 Task: Manage the "Campaign detail" page variations in the site builder.
Action: Mouse moved to (1022, 75)
Screenshot: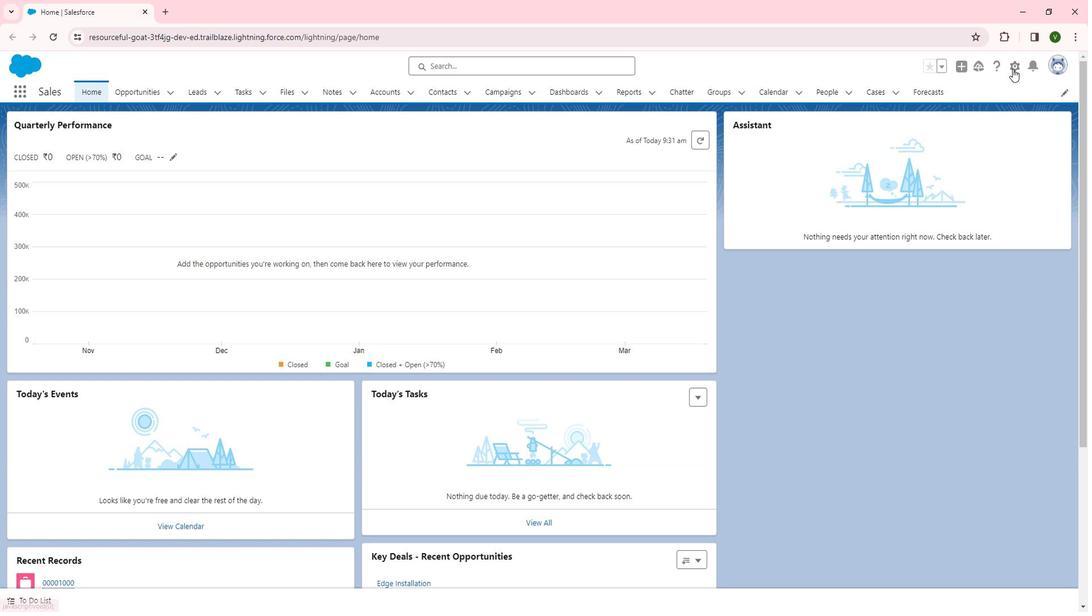 
Action: Mouse pressed left at (1022, 75)
Screenshot: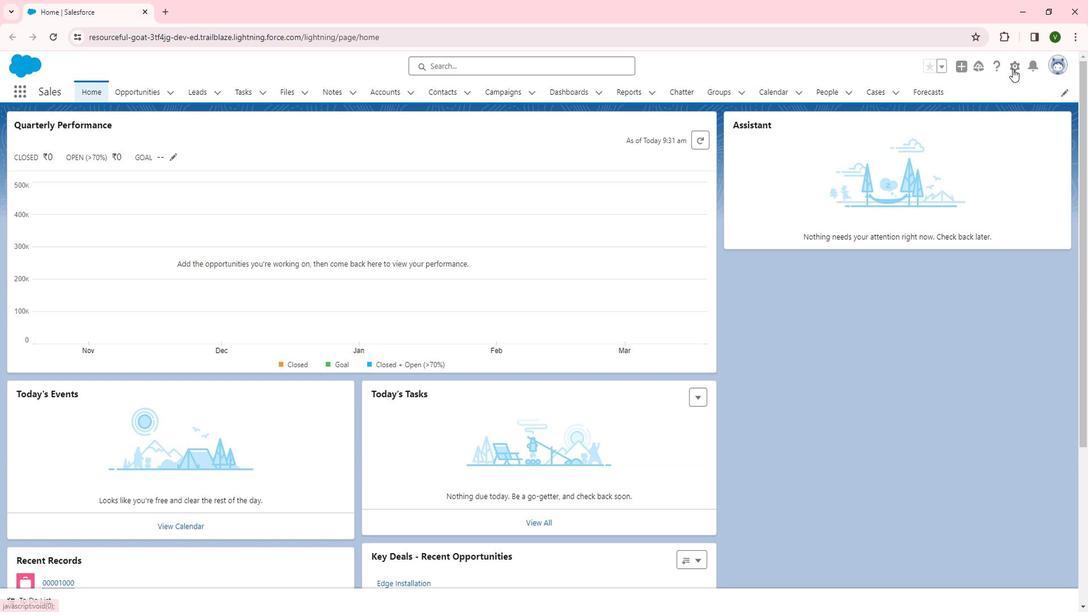 
Action: Mouse moved to (970, 113)
Screenshot: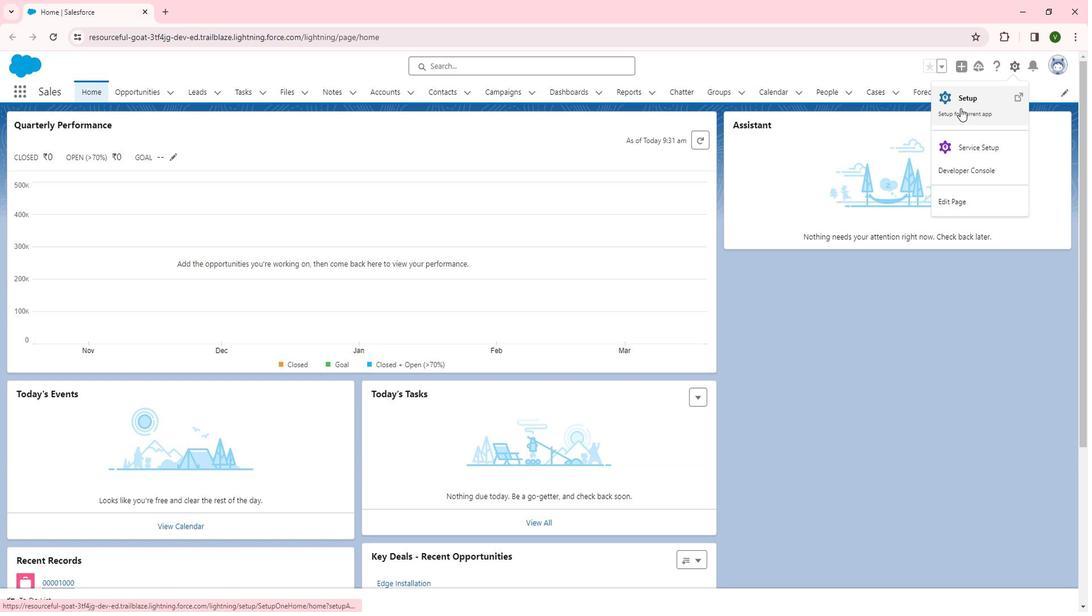 
Action: Mouse pressed left at (970, 113)
Screenshot: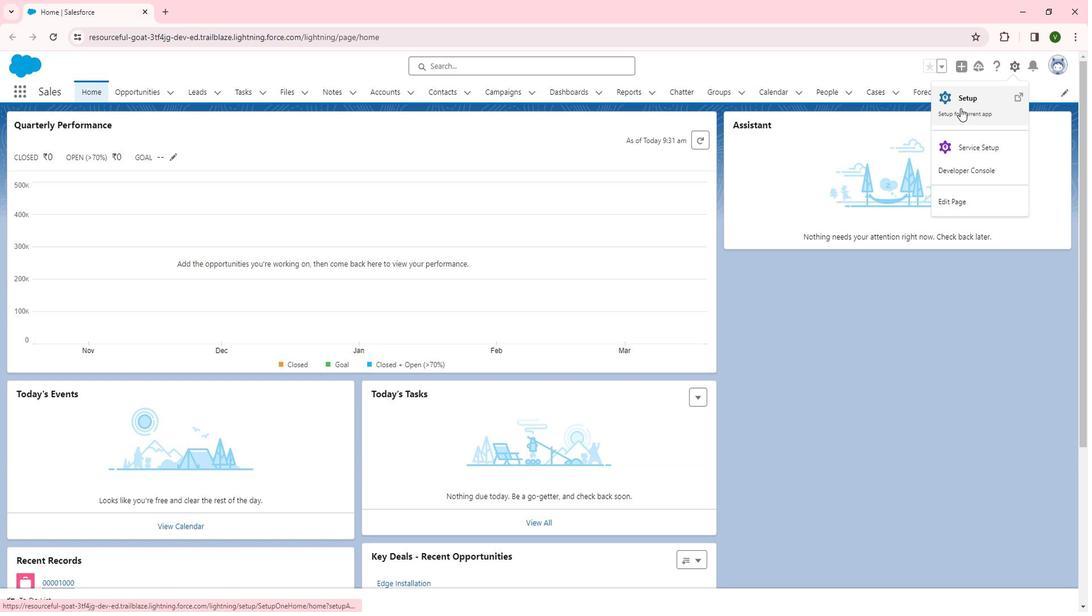 
Action: Mouse moved to (57, 297)
Screenshot: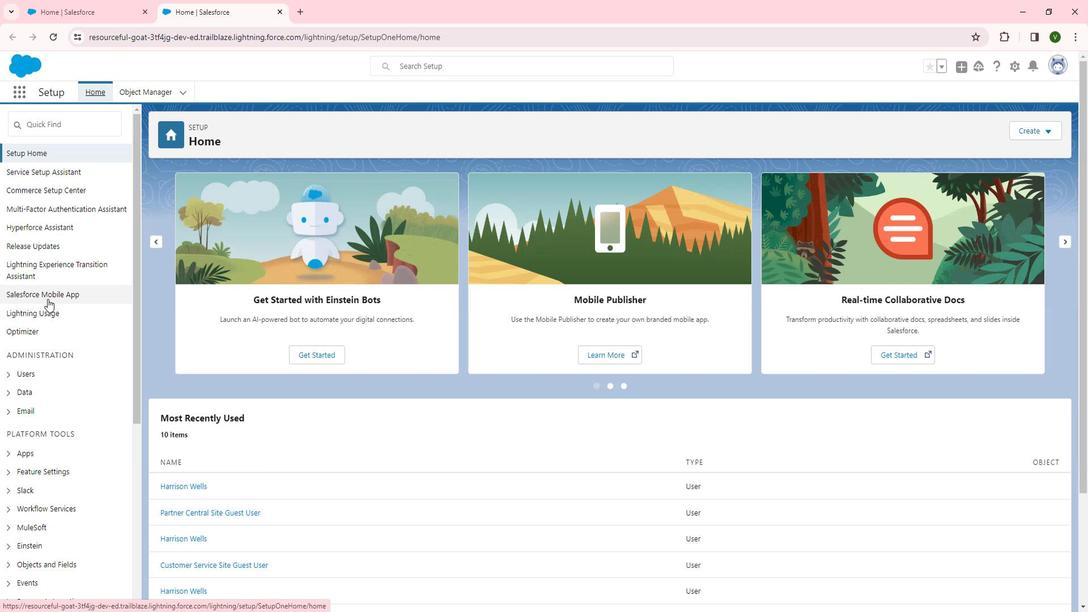 
Action: Mouse scrolled (57, 297) with delta (0, 0)
Screenshot: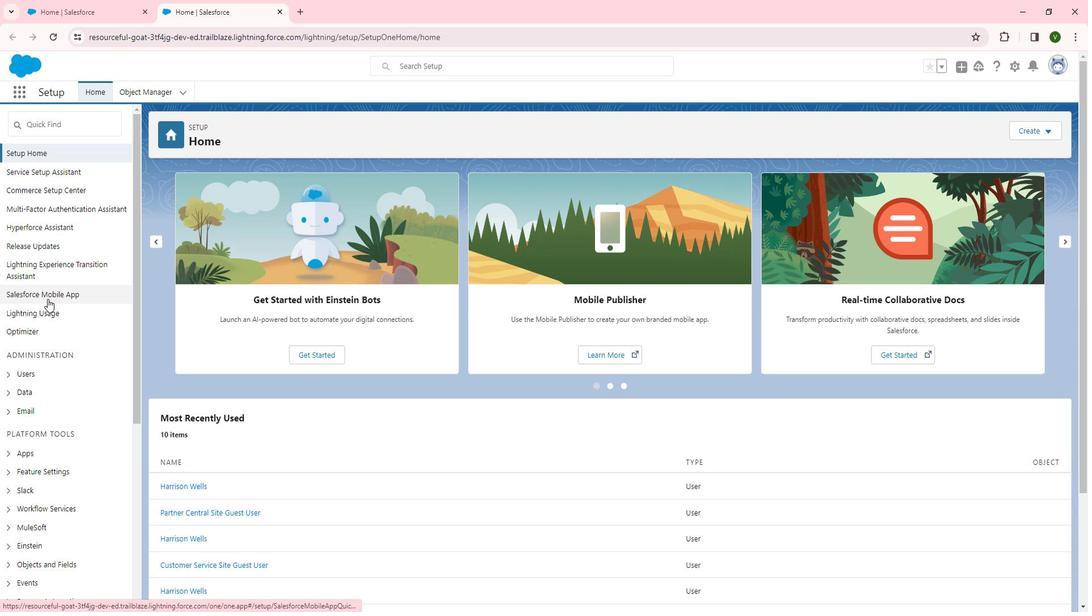 
Action: Mouse scrolled (57, 297) with delta (0, 0)
Screenshot: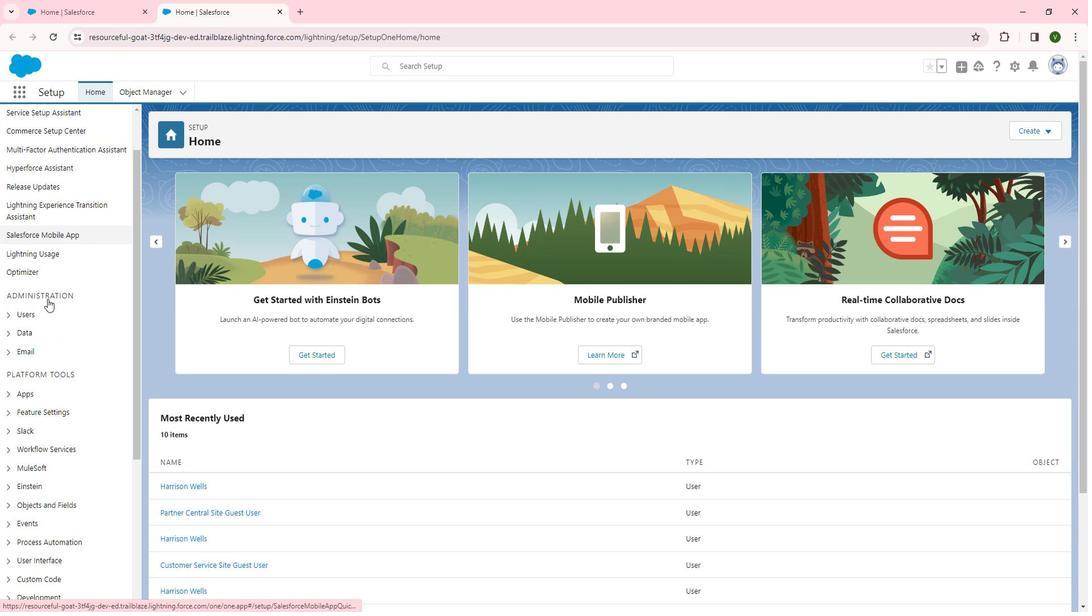 
Action: Mouse scrolled (57, 297) with delta (0, 0)
Screenshot: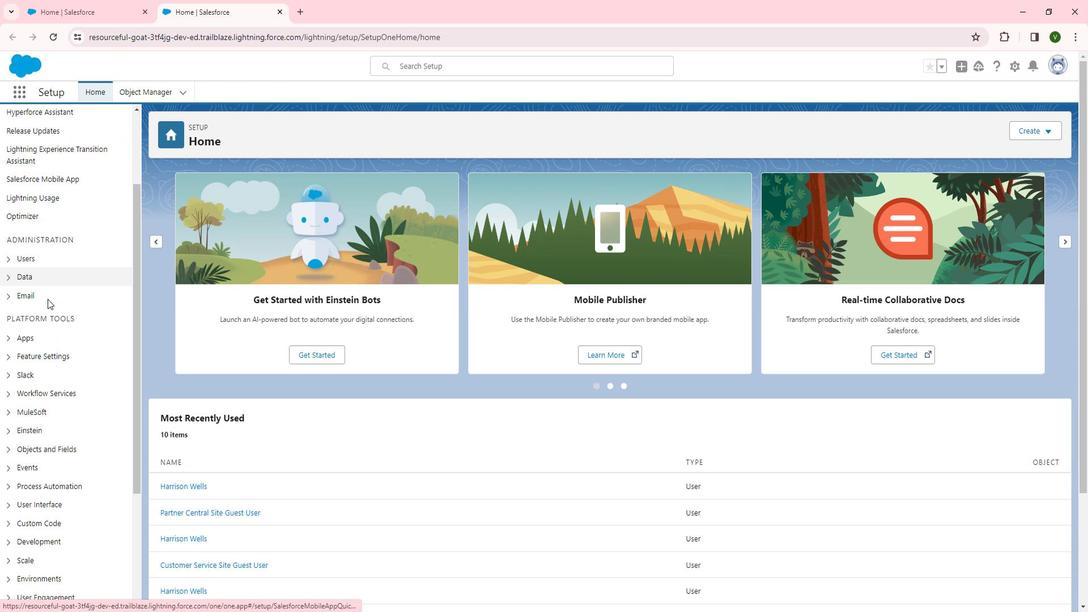 
Action: Mouse moved to (35, 293)
Screenshot: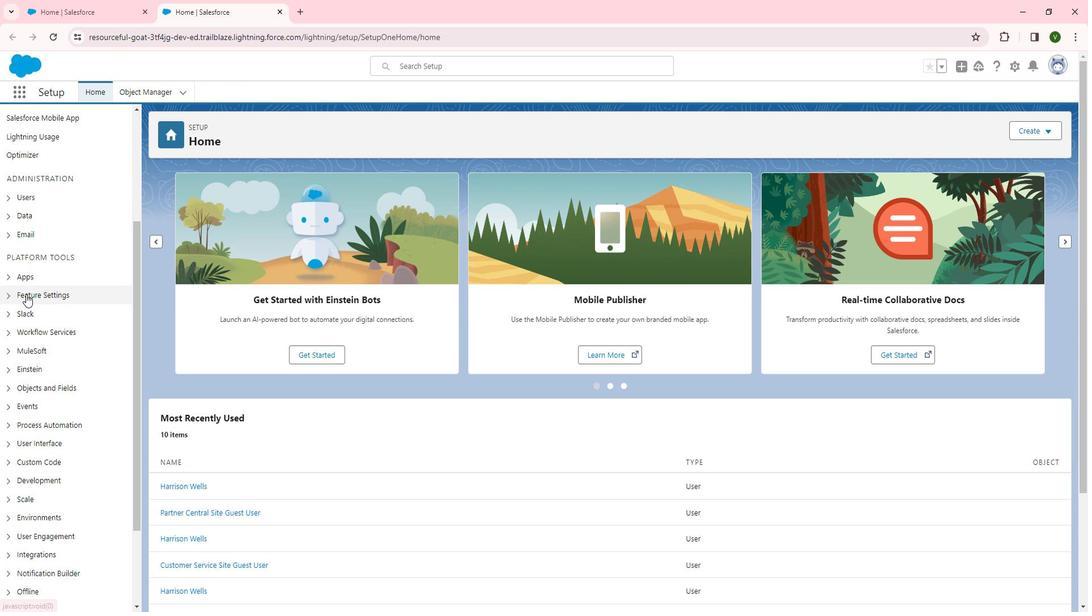 
Action: Mouse pressed left at (35, 293)
Screenshot: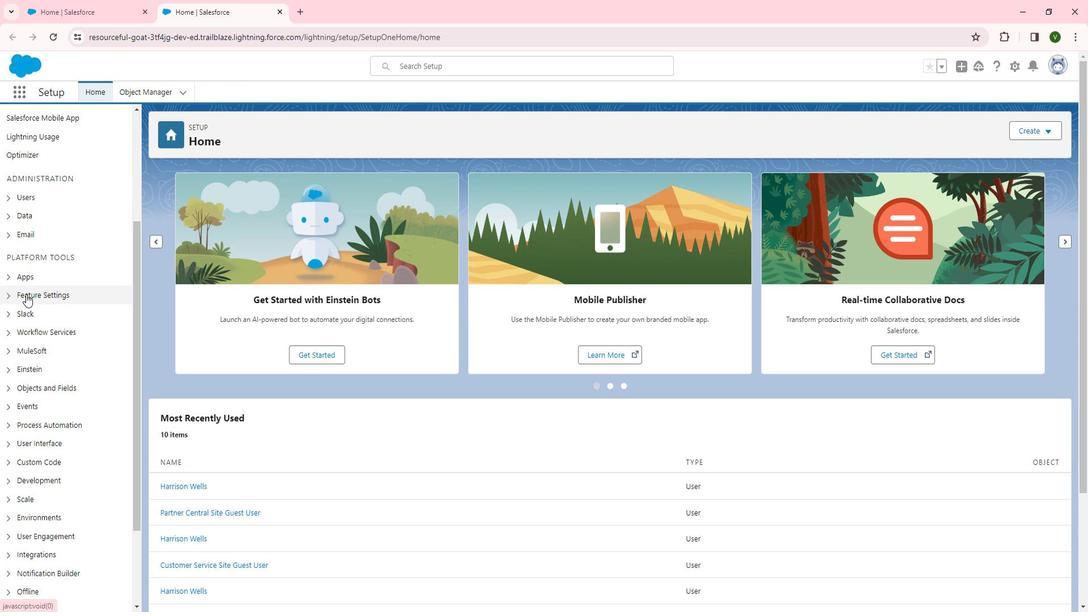 
Action: Mouse moved to (37, 293)
Screenshot: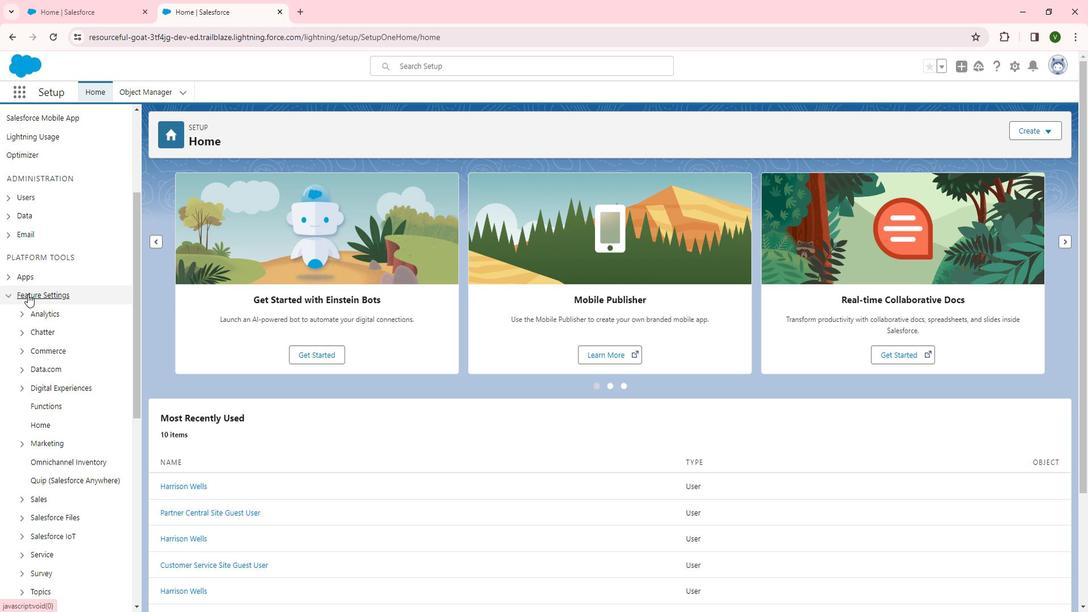 
Action: Mouse scrolled (37, 292) with delta (0, 0)
Screenshot: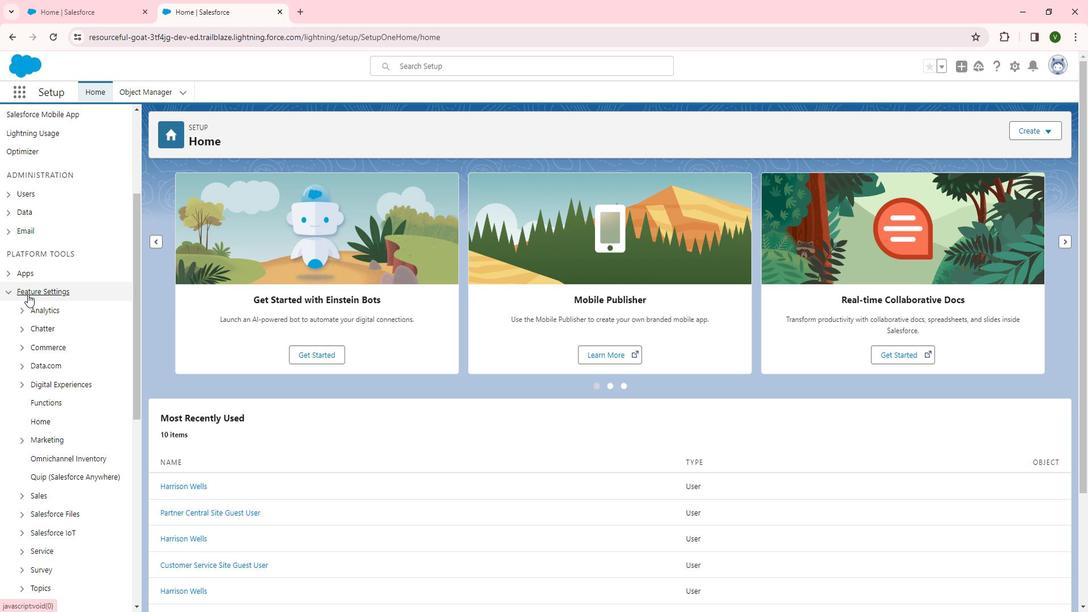 
Action: Mouse scrolled (37, 292) with delta (0, 0)
Screenshot: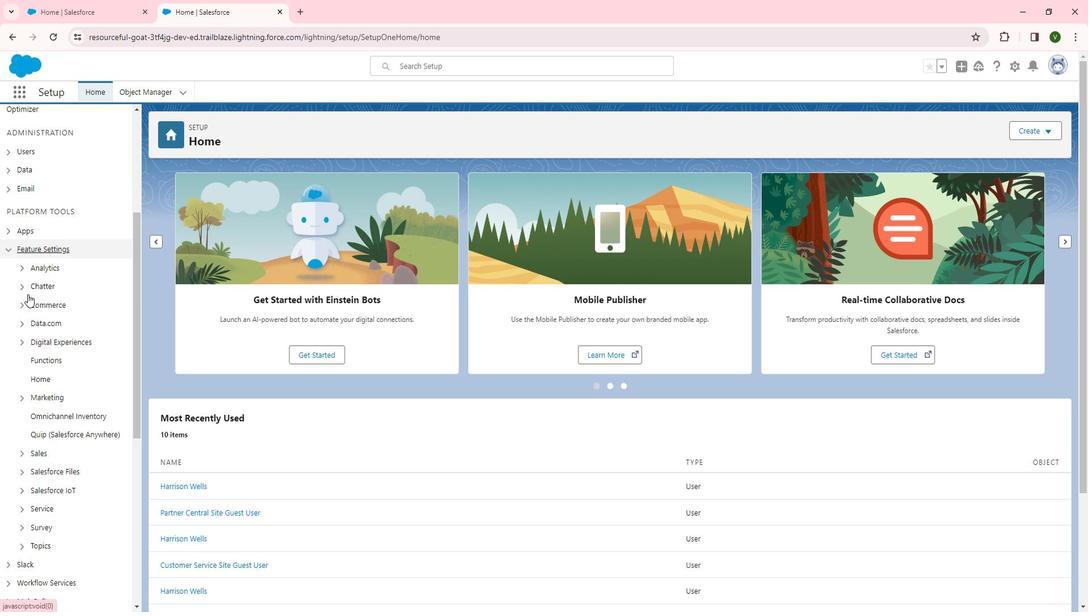 
Action: Mouse moved to (80, 269)
Screenshot: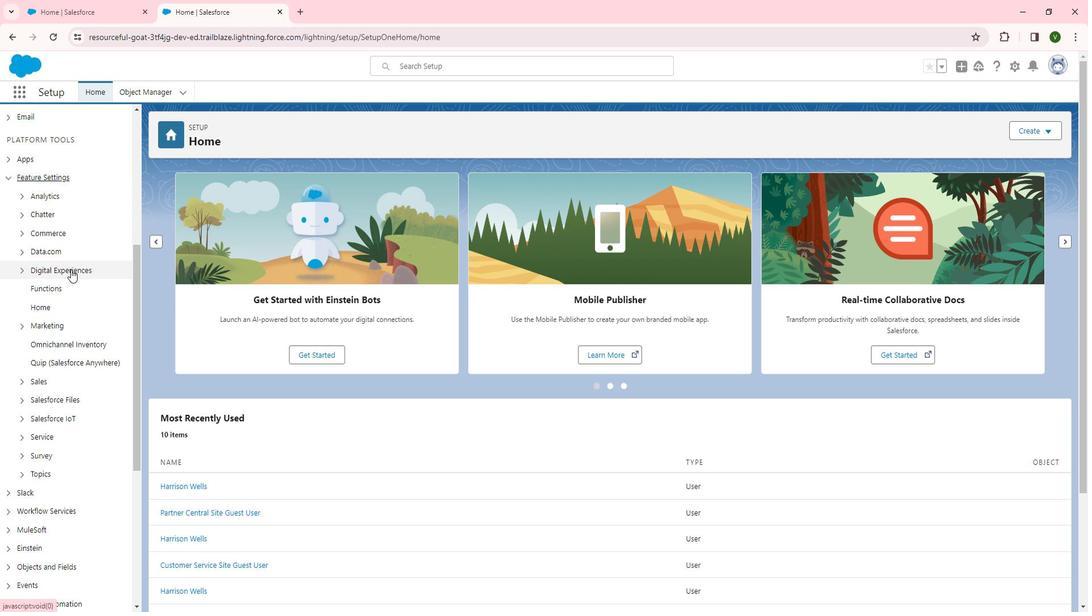 
Action: Mouse pressed left at (80, 269)
Screenshot: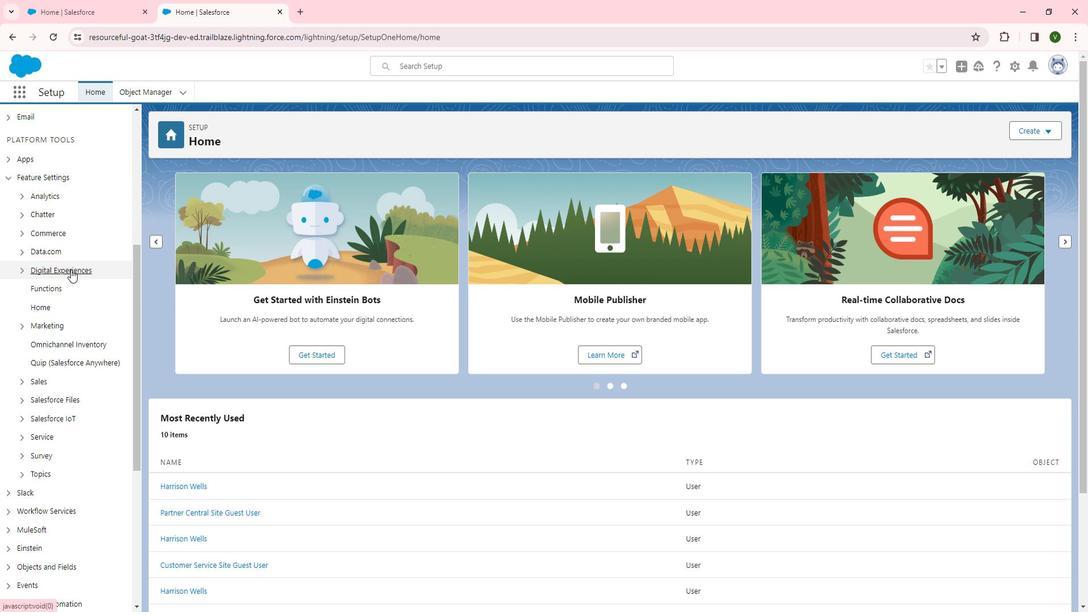 
Action: Mouse moved to (55, 288)
Screenshot: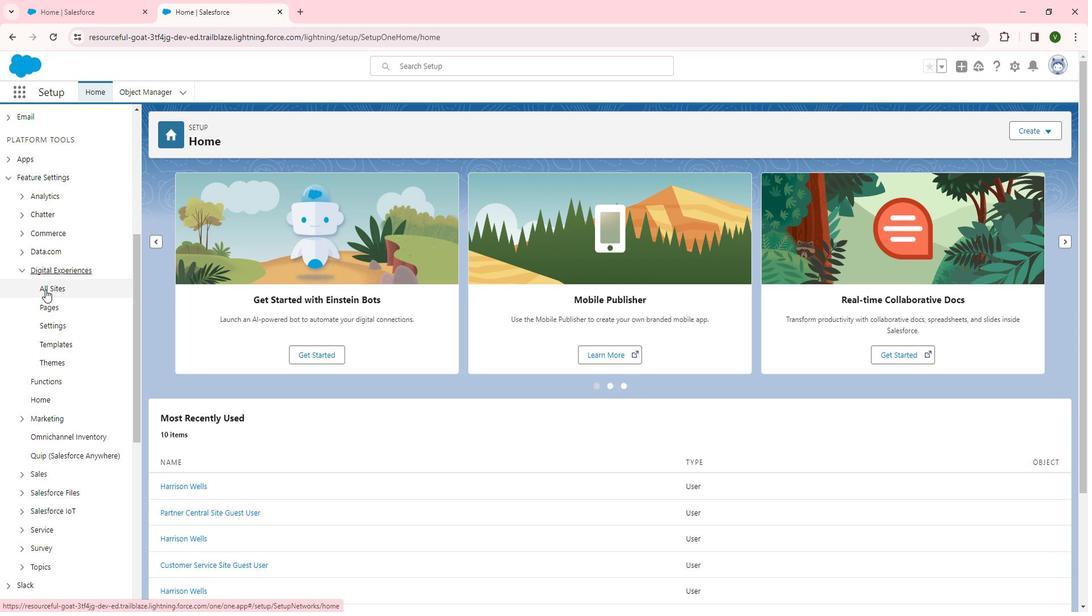 
Action: Mouse pressed left at (55, 288)
Screenshot: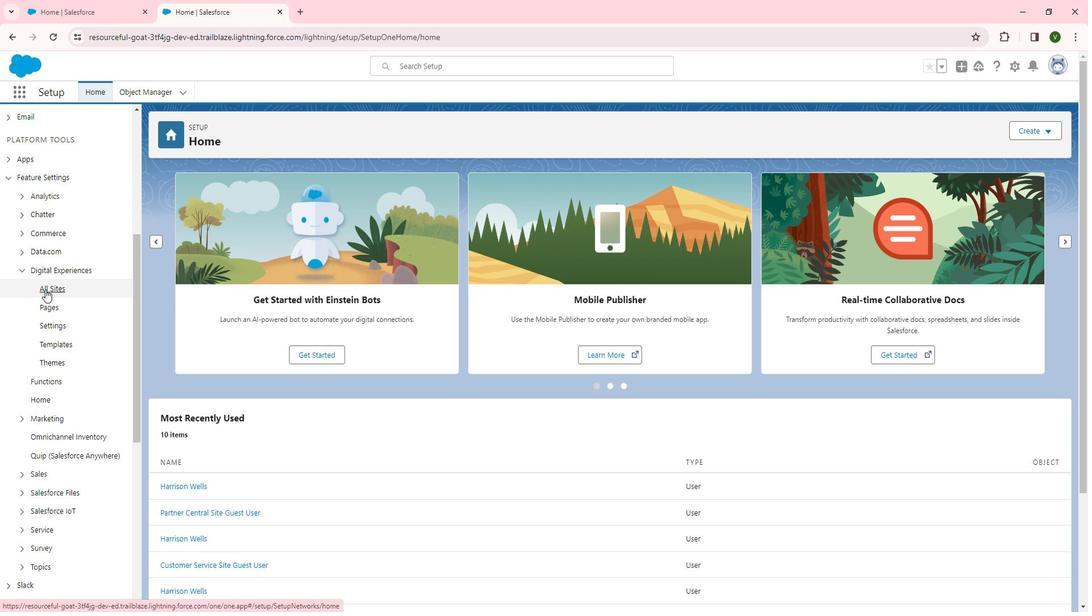
Action: Mouse moved to (193, 346)
Screenshot: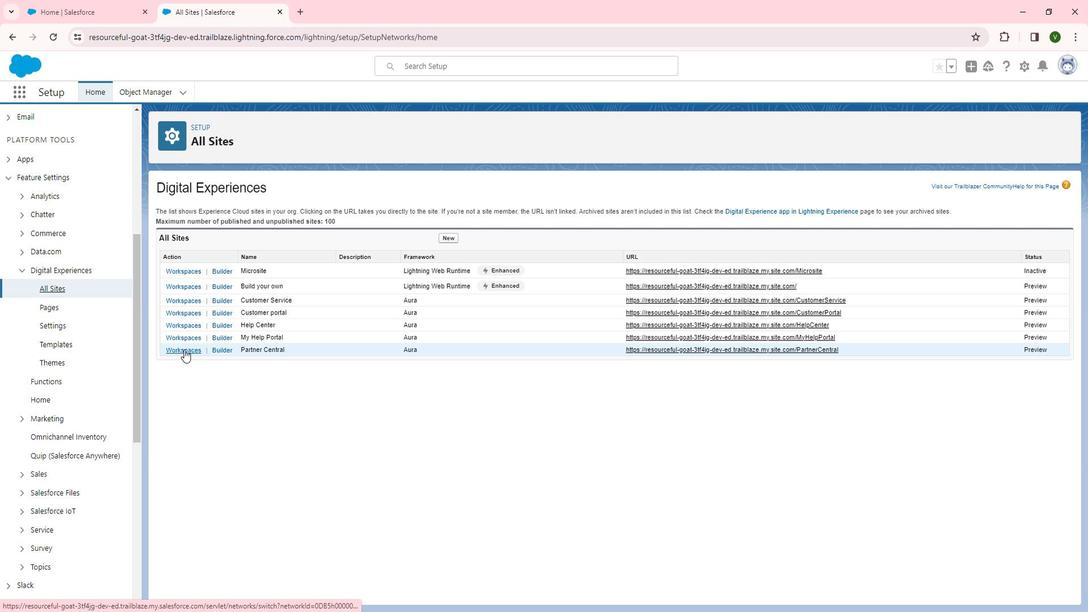 
Action: Mouse pressed left at (193, 346)
Screenshot: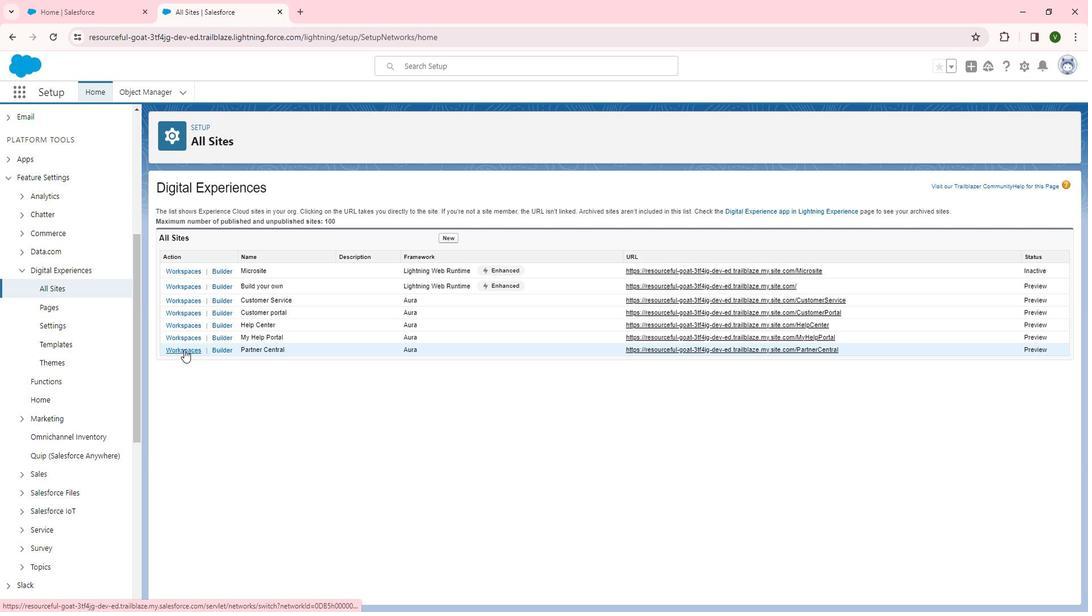 
Action: Mouse moved to (144, 269)
Screenshot: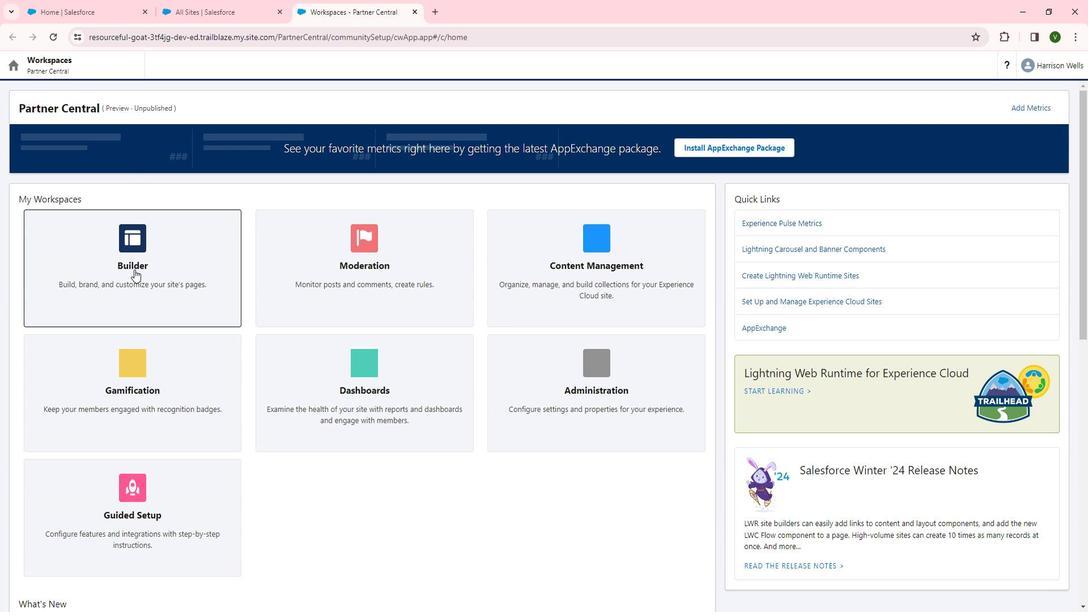 
Action: Mouse pressed left at (144, 269)
Screenshot: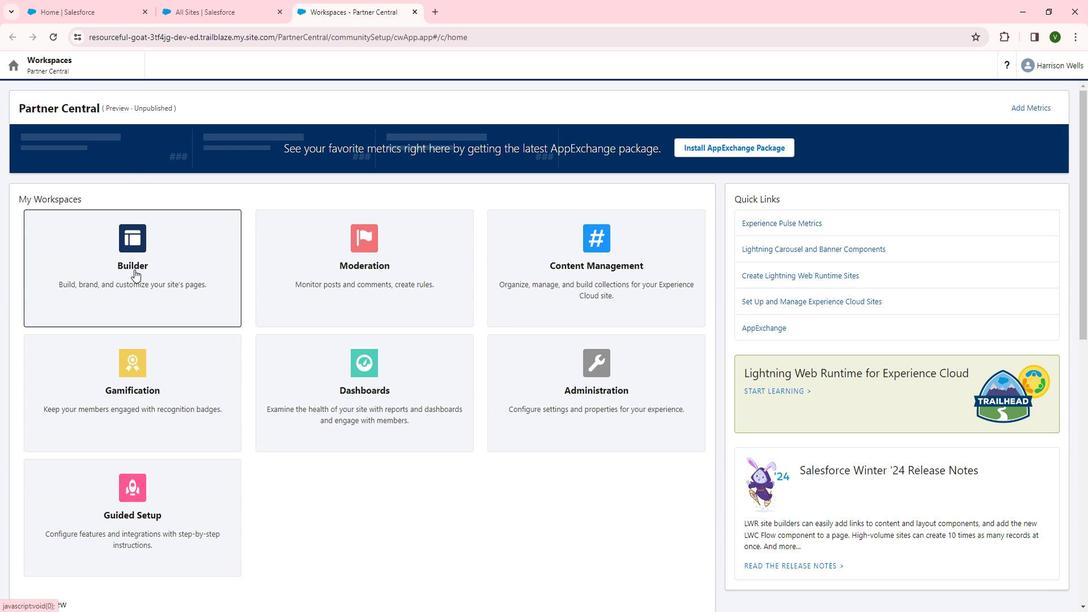 
Action: Mouse moved to (94, 73)
Screenshot: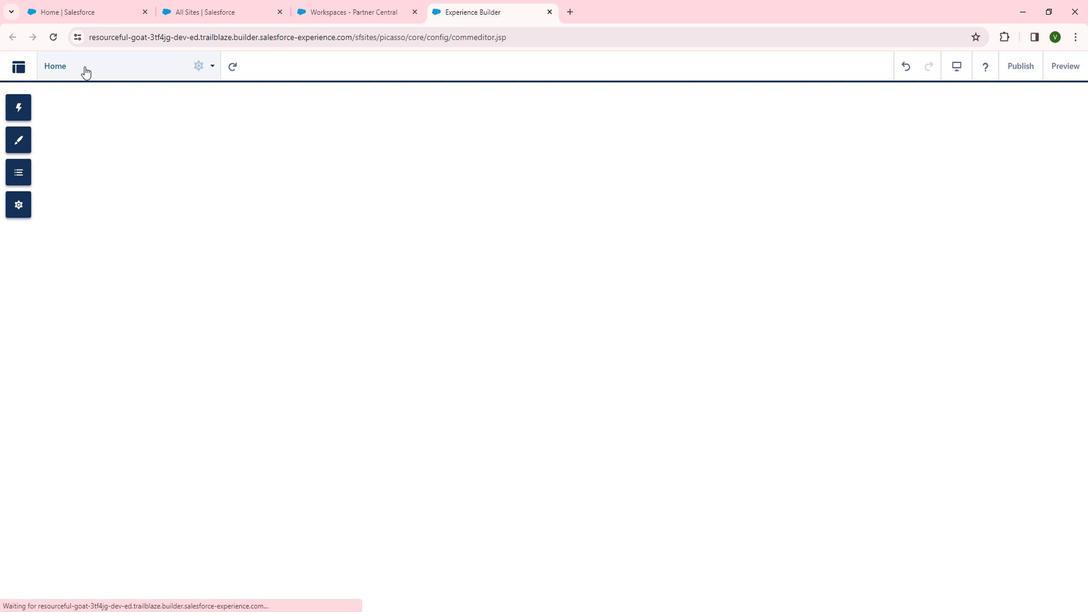 
Action: Mouse pressed left at (94, 73)
Screenshot: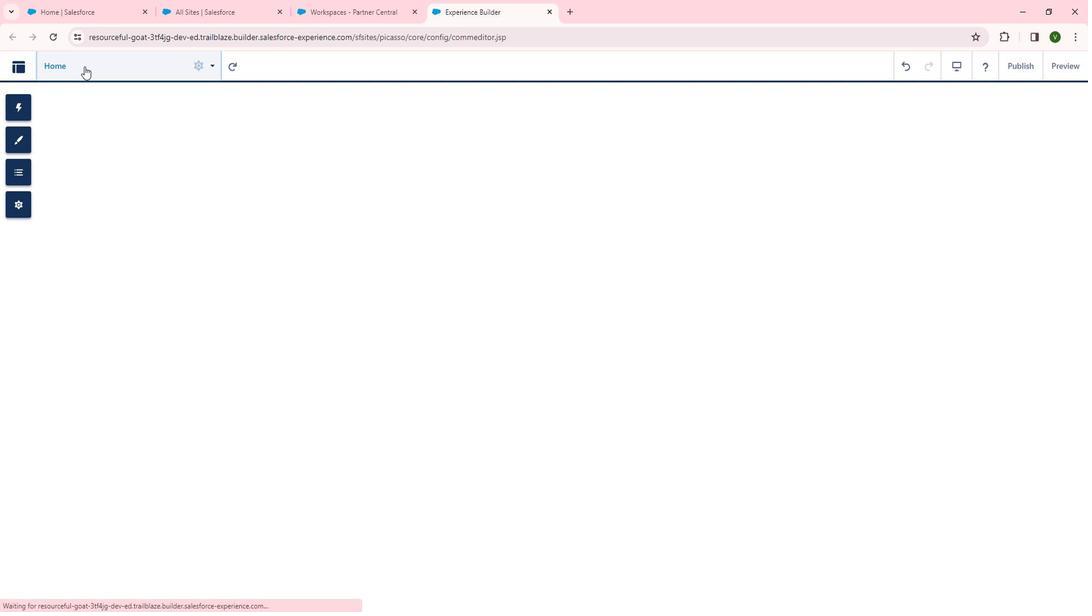 
Action: Mouse moved to (61, 221)
Screenshot: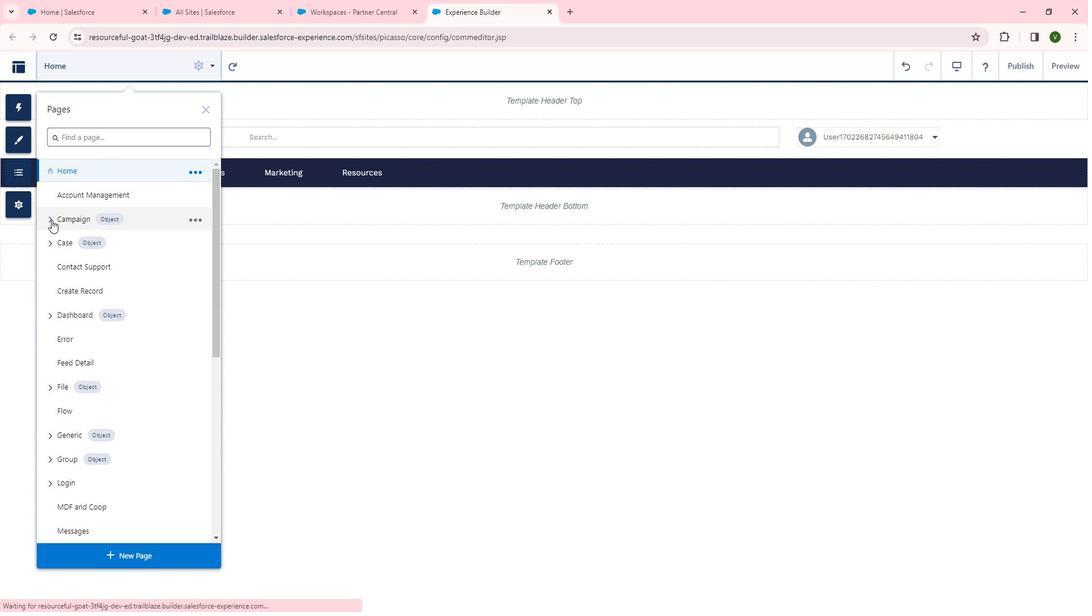 
Action: Mouse pressed left at (61, 221)
Screenshot: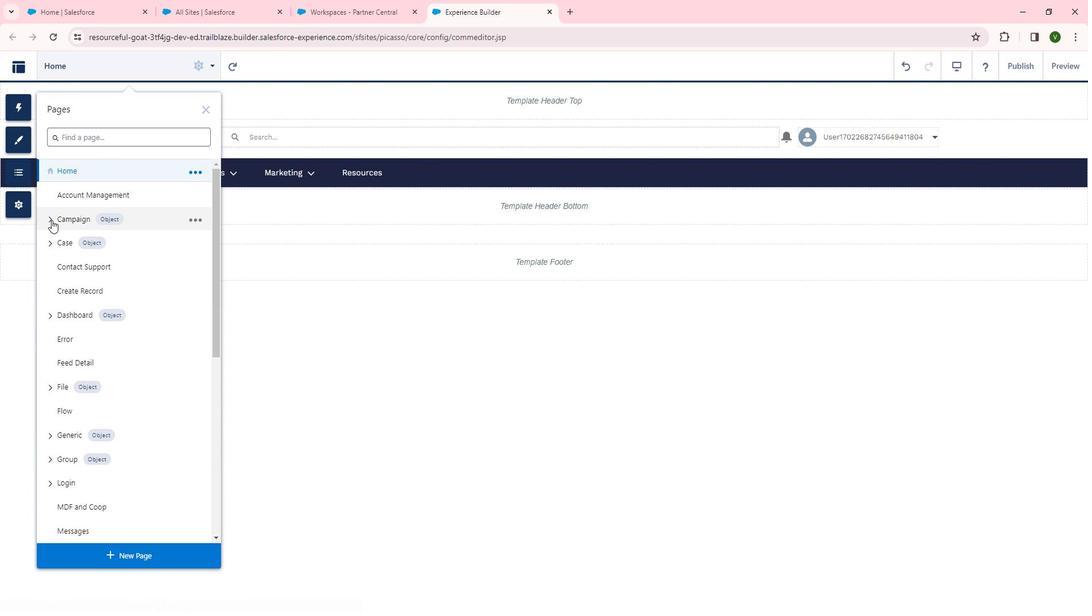 
Action: Mouse moved to (128, 242)
Screenshot: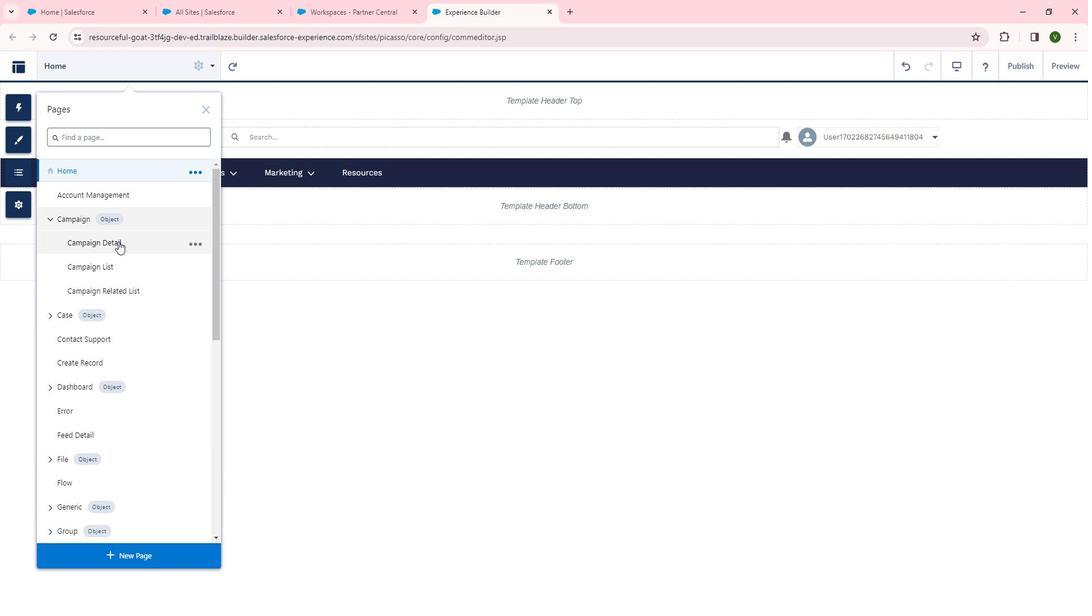 
Action: Mouse pressed left at (128, 242)
Screenshot: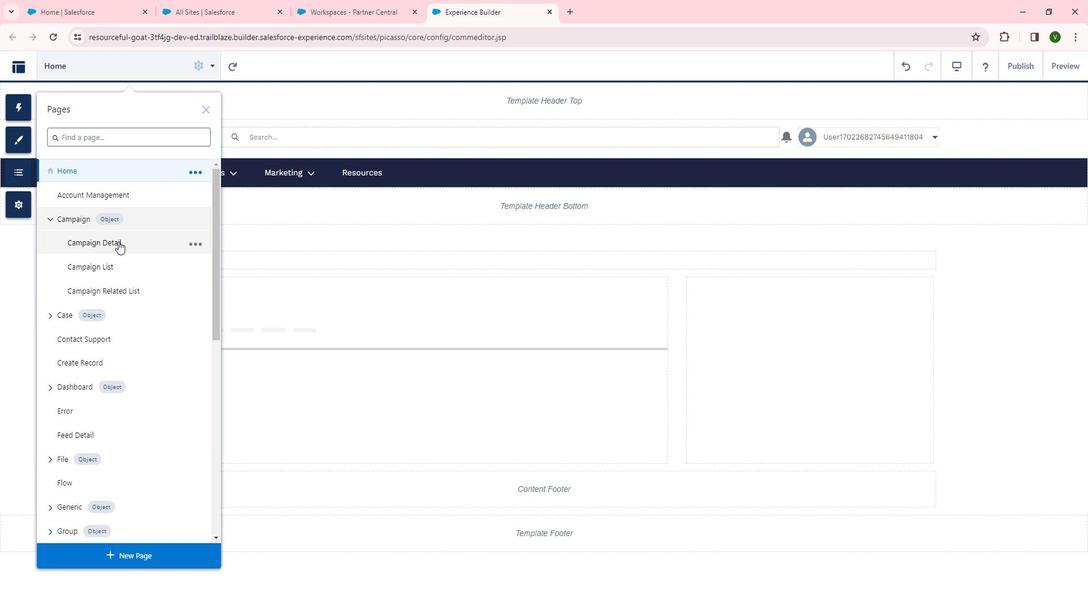 
Action: Mouse moved to (186, 76)
Screenshot: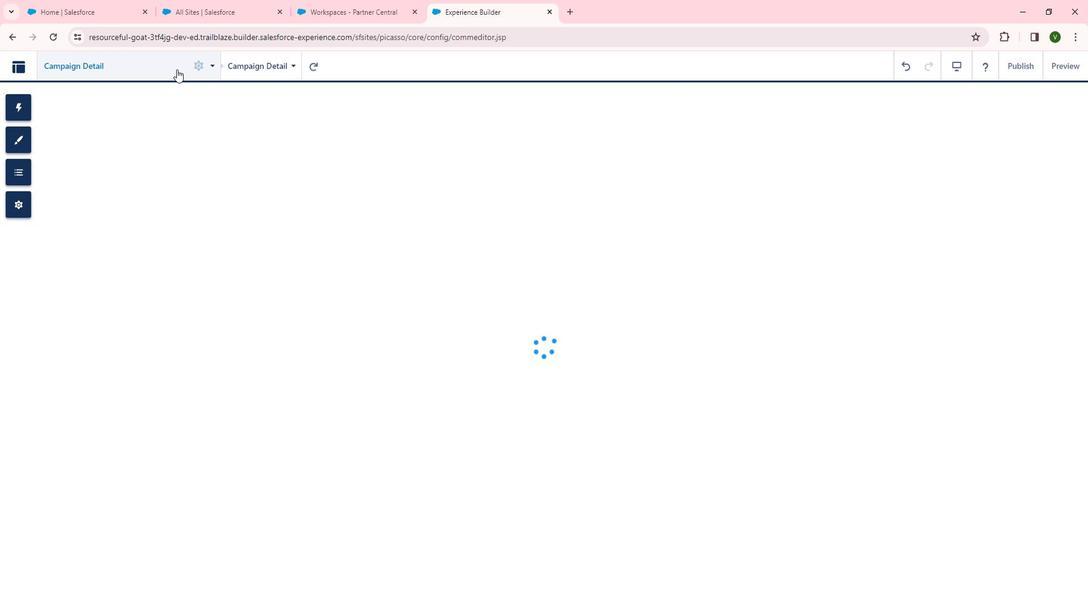 
Action: Mouse pressed left at (186, 76)
Screenshot: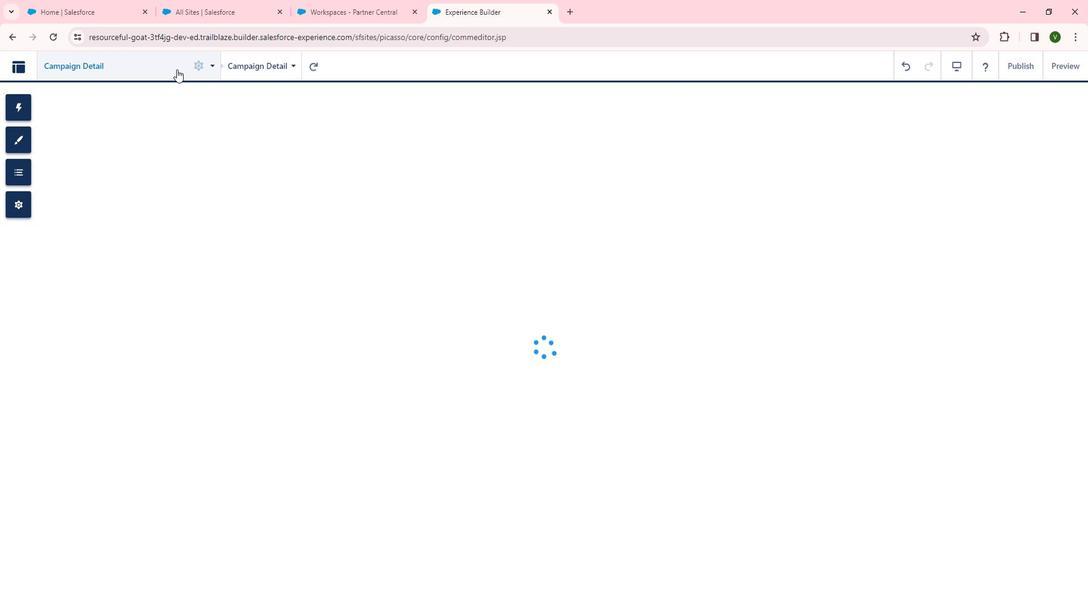 
Action: Mouse moved to (206, 175)
Screenshot: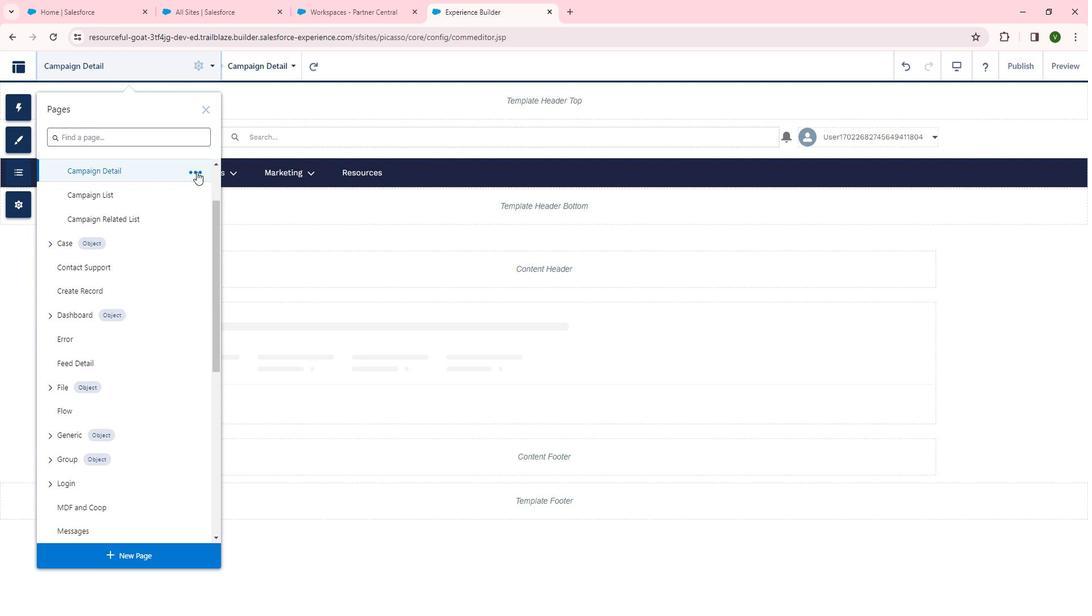 
Action: Mouse pressed left at (206, 175)
Screenshot: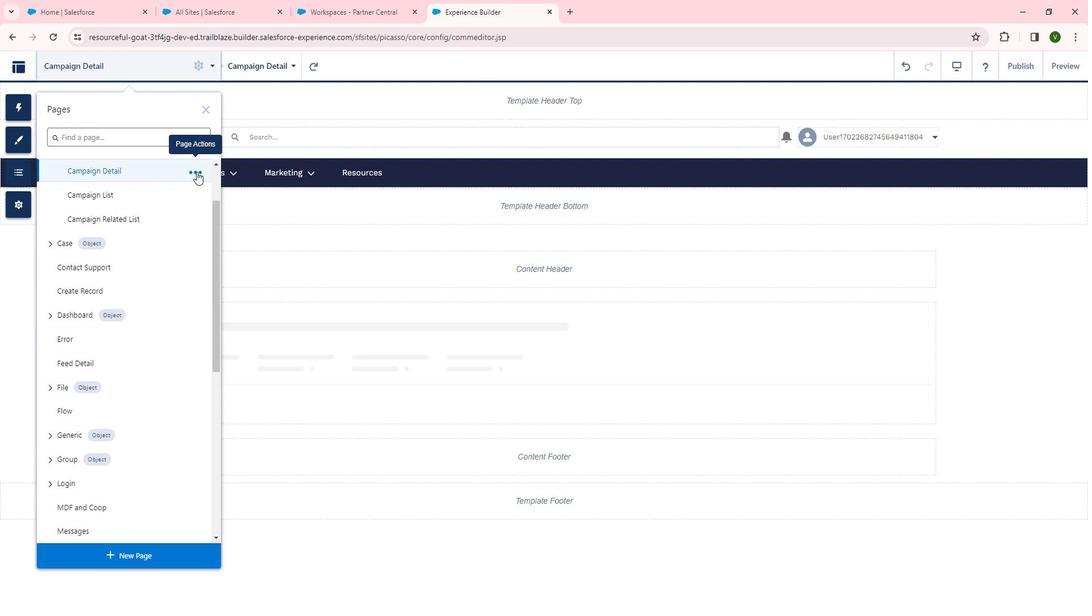
Action: Mouse moved to (282, 174)
Screenshot: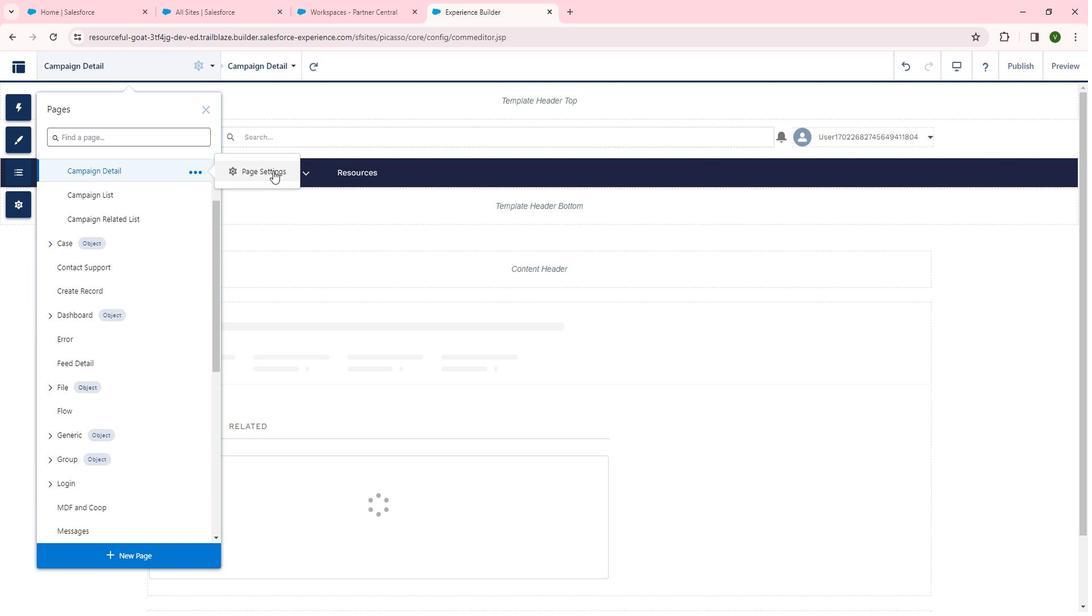
Action: Mouse pressed left at (282, 174)
Screenshot: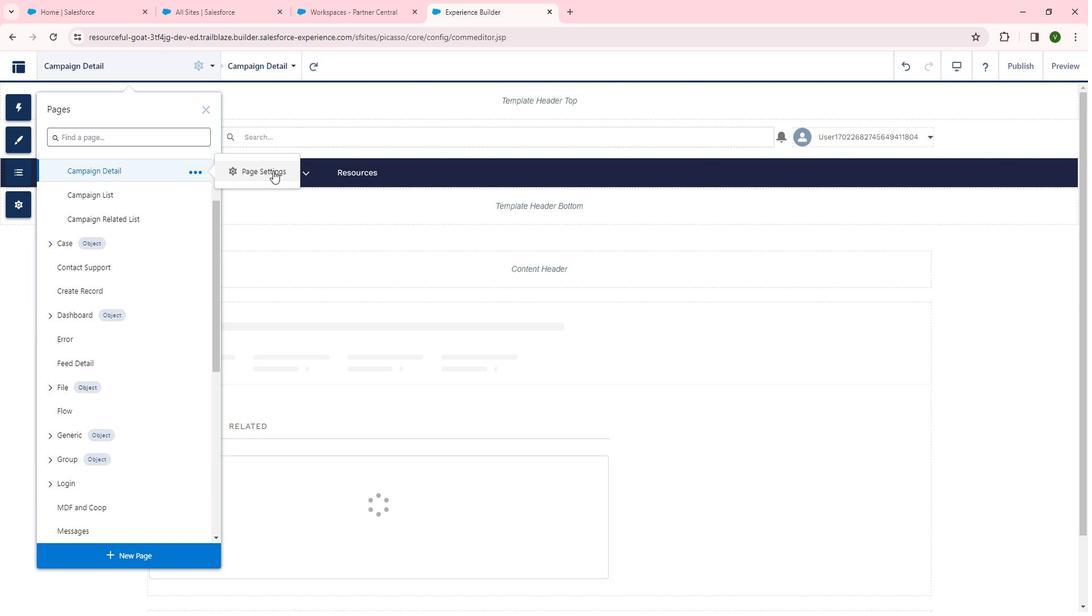 
Action: Mouse moved to (368, 117)
Screenshot: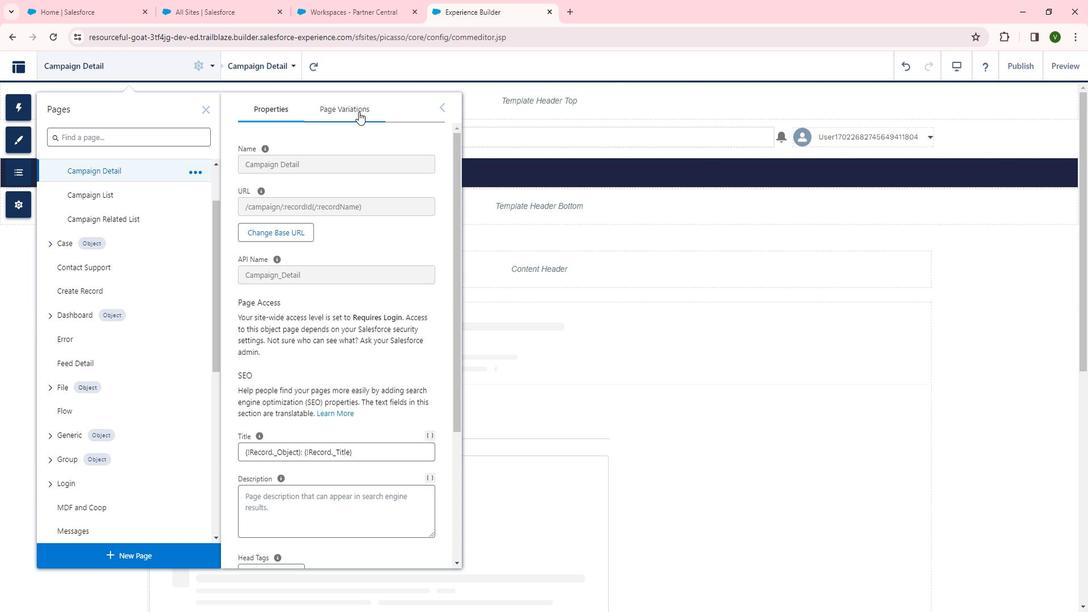 
Action: Mouse pressed left at (368, 117)
Screenshot: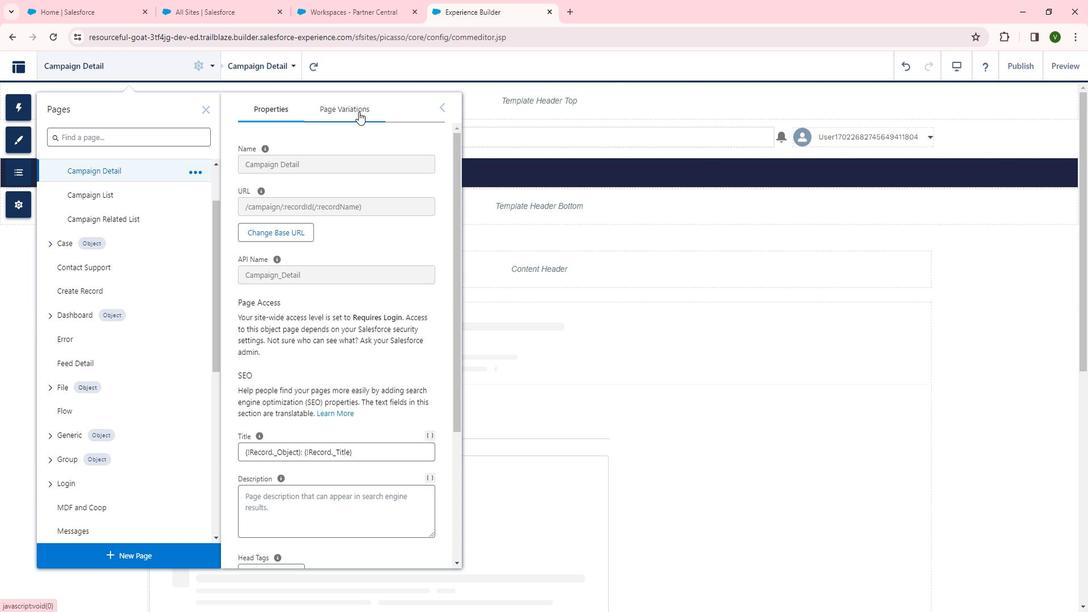 
Action: Mouse moved to (705, 256)
Screenshot: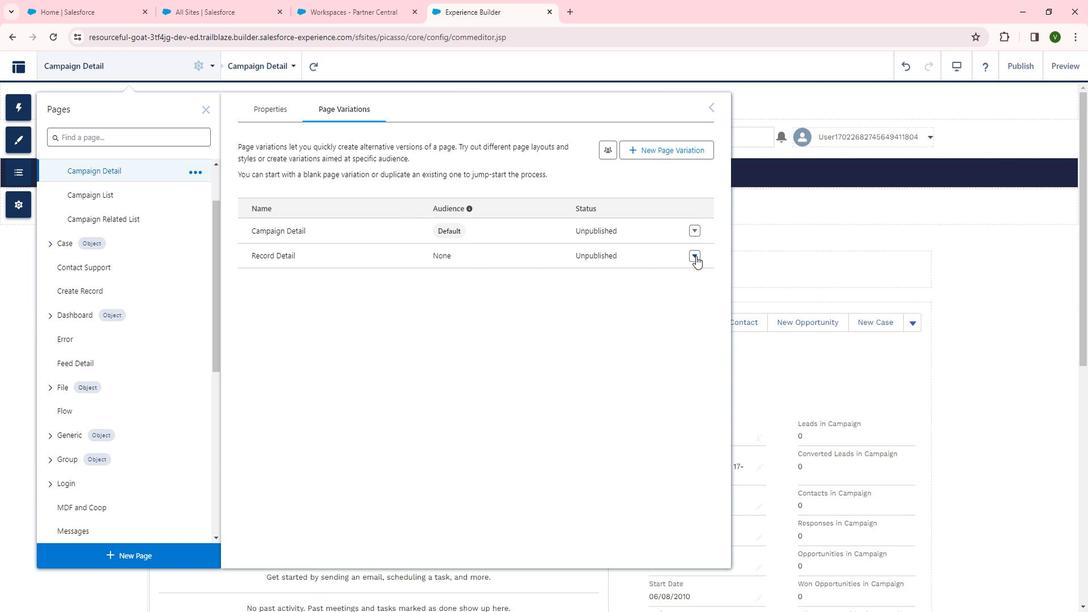 
Action: Mouse pressed left at (705, 256)
Screenshot: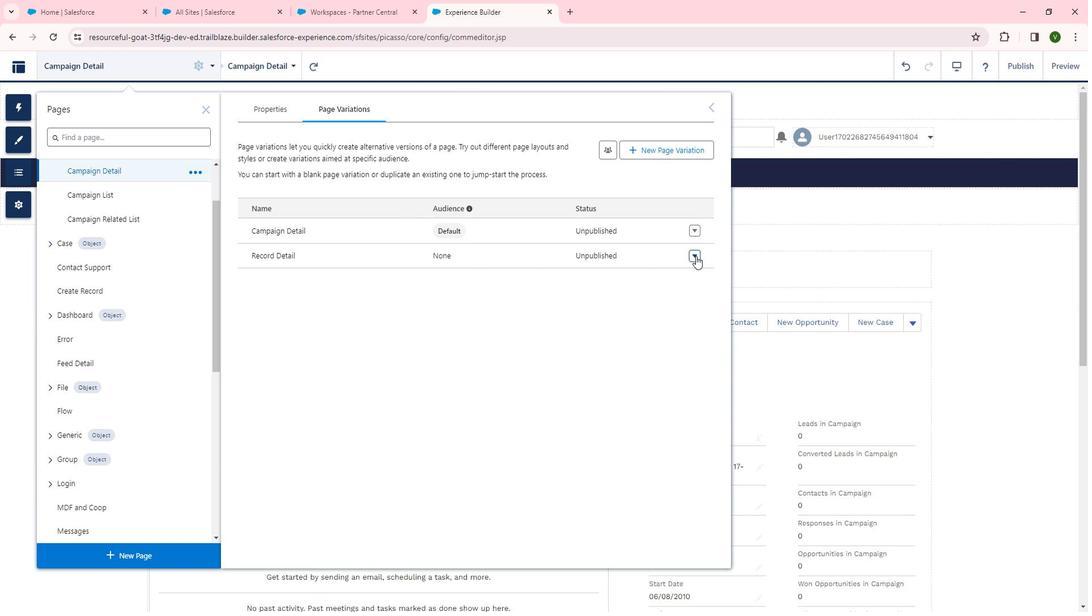 
Action: Mouse moved to (689, 423)
Screenshot: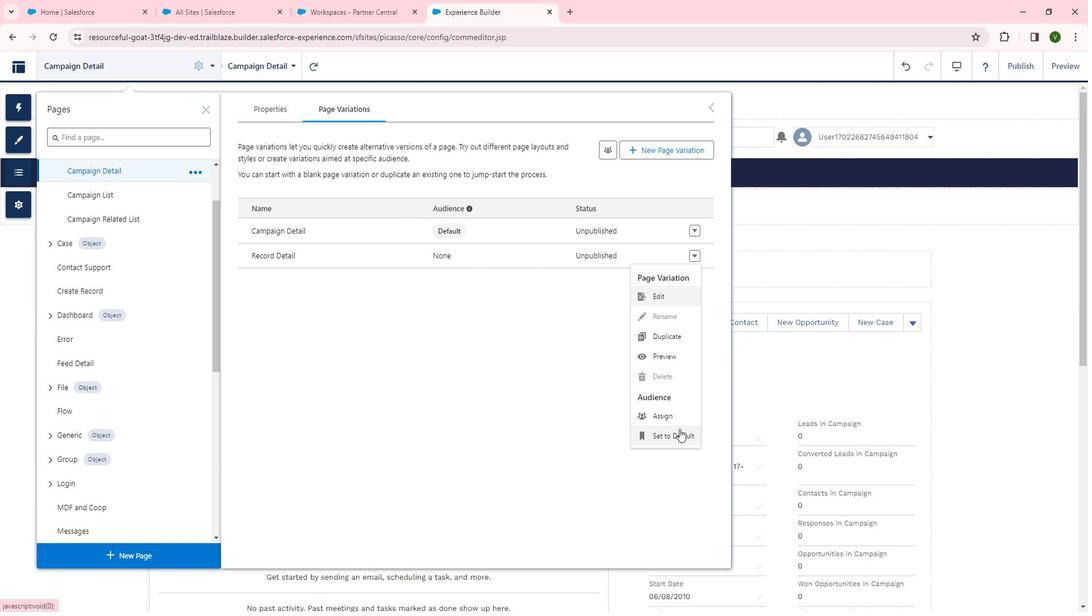 
Action: Mouse pressed left at (689, 423)
Screenshot: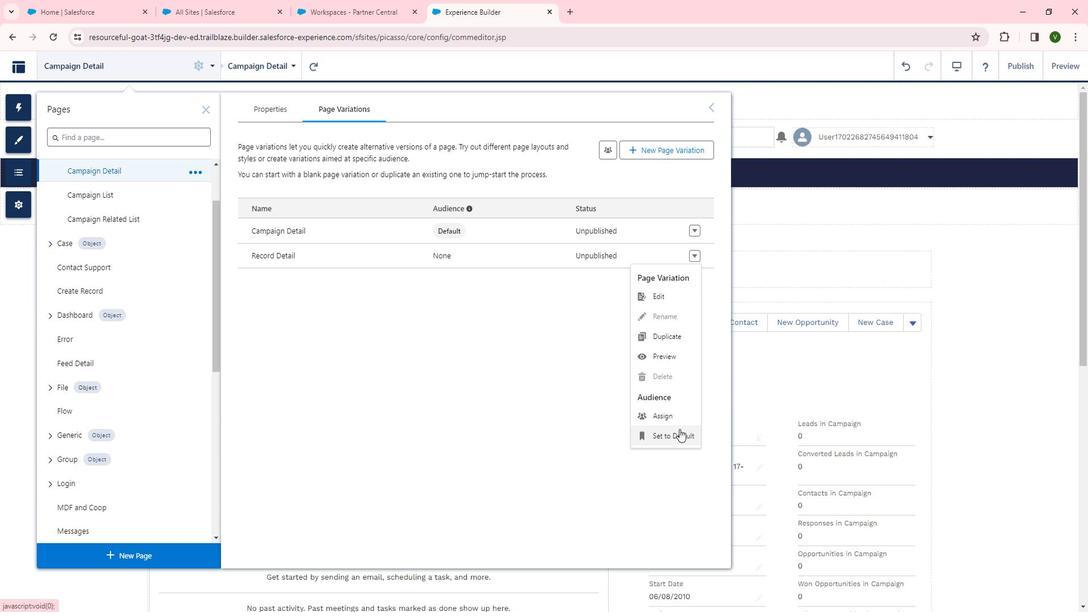
